 Task: Create a task  Develop a new online platform for job postings and applications , assign it to team member softage.2@softage.net in the project AgileRevolution and update the status of the task to  On Track  , set the priority of the task to Low
Action: Mouse moved to (87, 299)
Screenshot: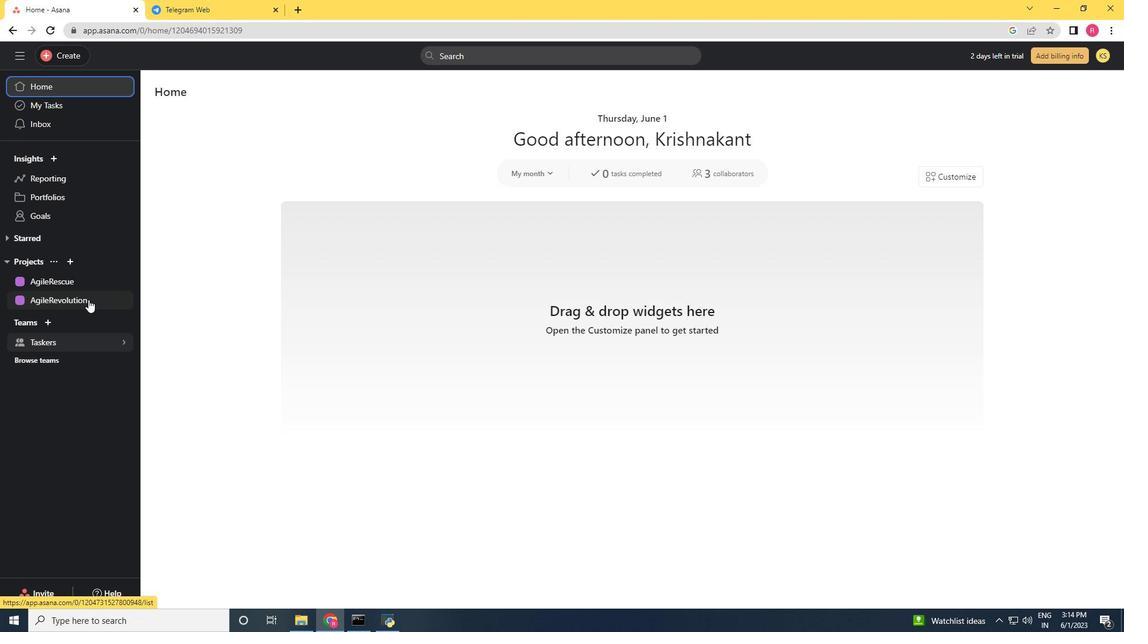 
Action: Mouse pressed left at (87, 299)
Screenshot: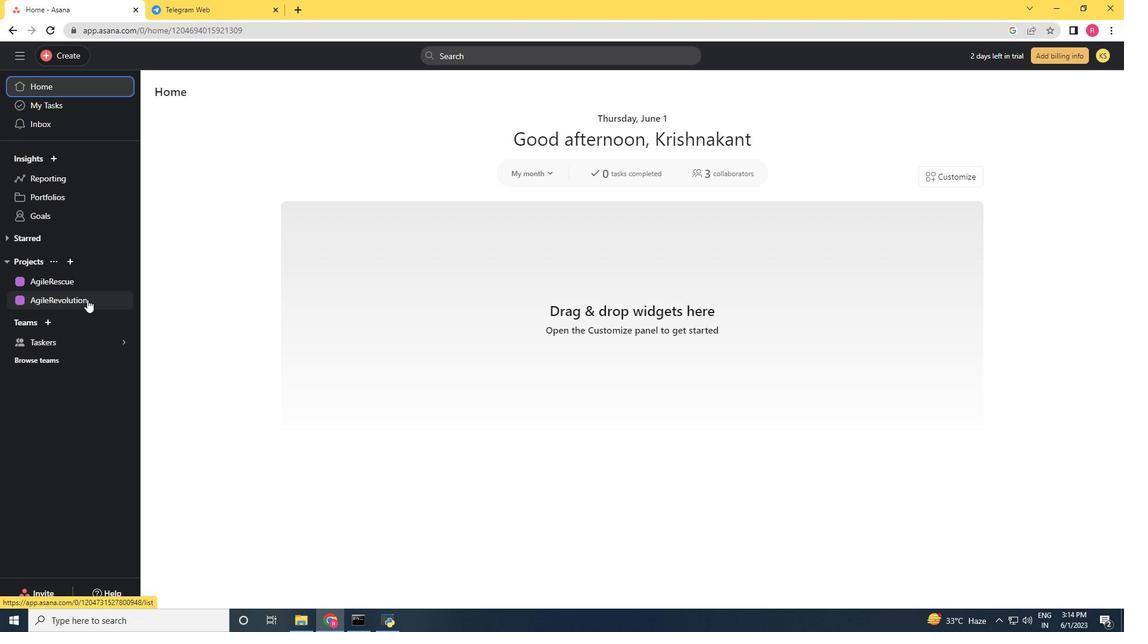 
Action: Mouse moved to (60, 51)
Screenshot: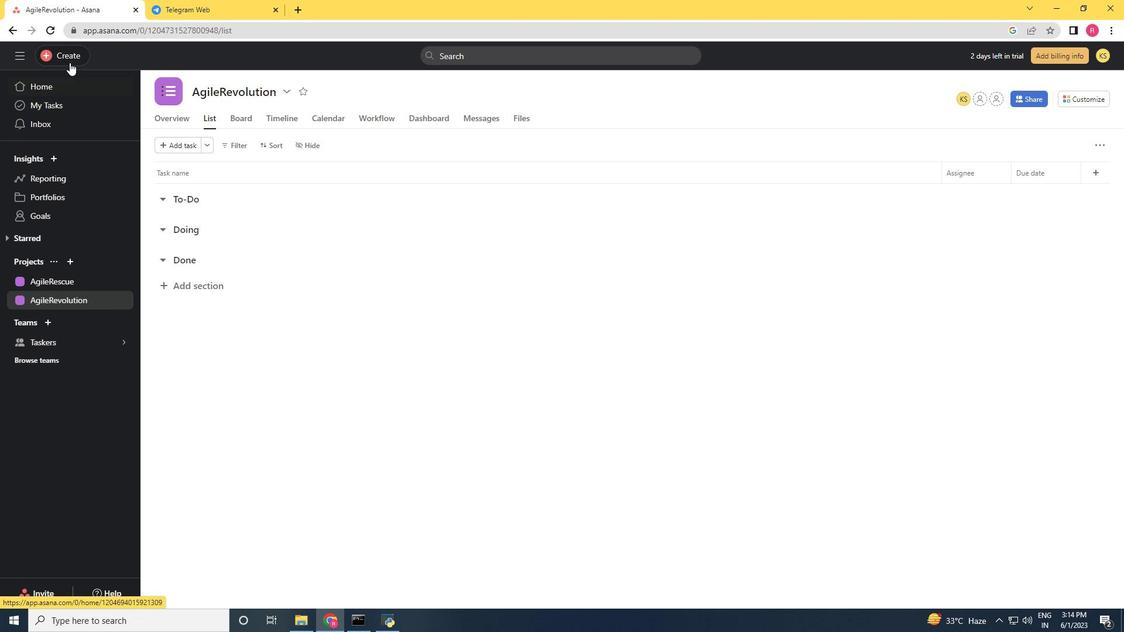 
Action: Mouse pressed left at (60, 51)
Screenshot: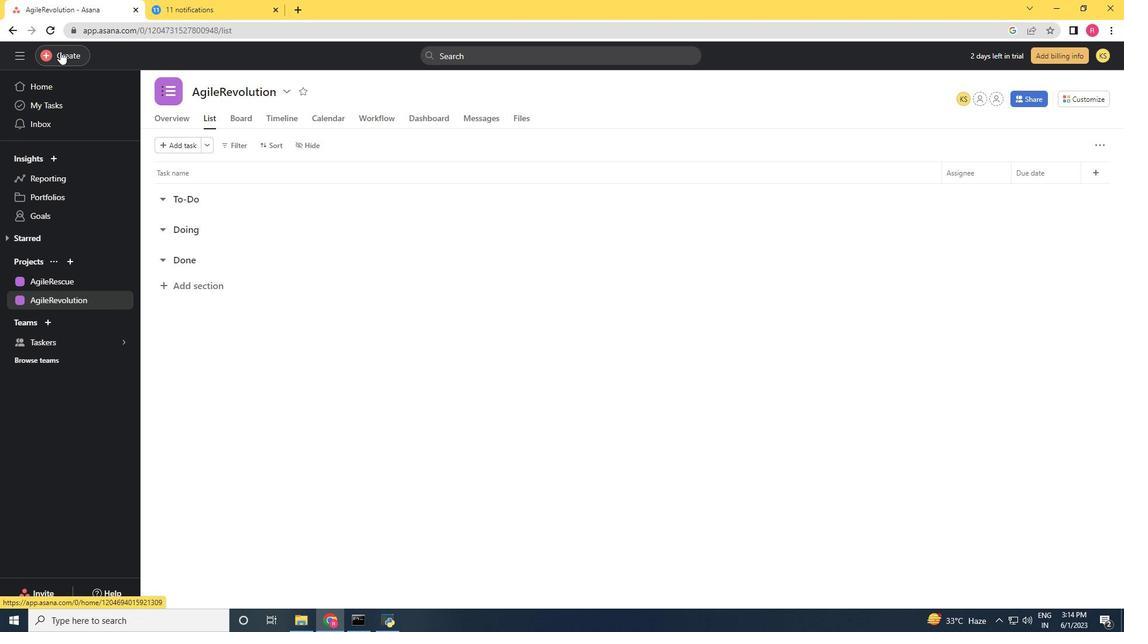 
Action: Mouse moved to (148, 65)
Screenshot: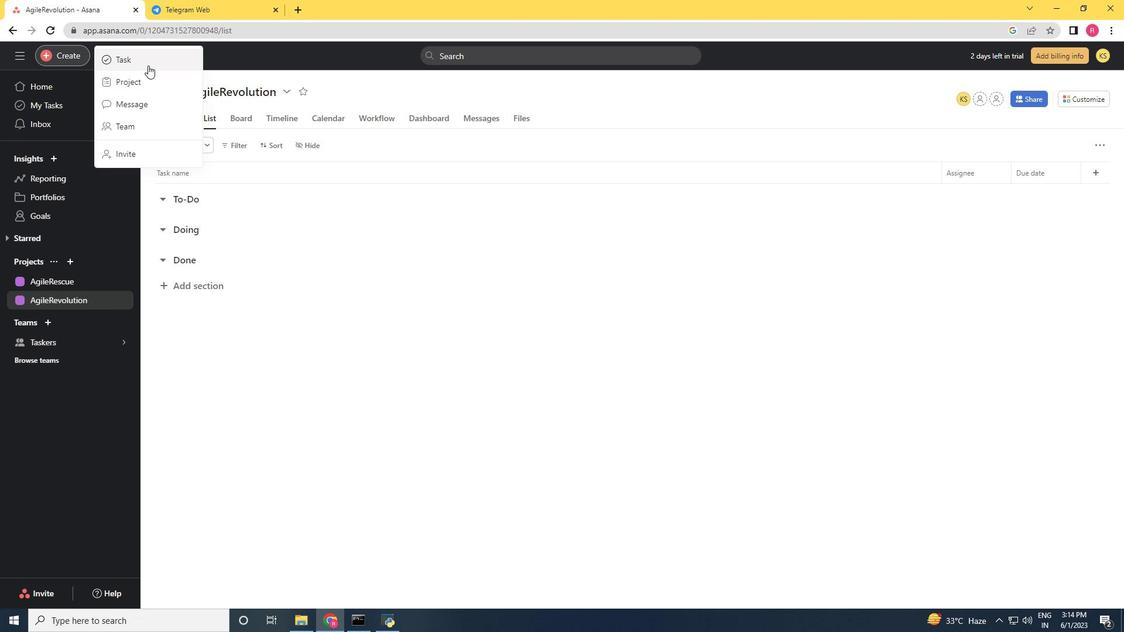 
Action: Mouse pressed left at (148, 65)
Screenshot: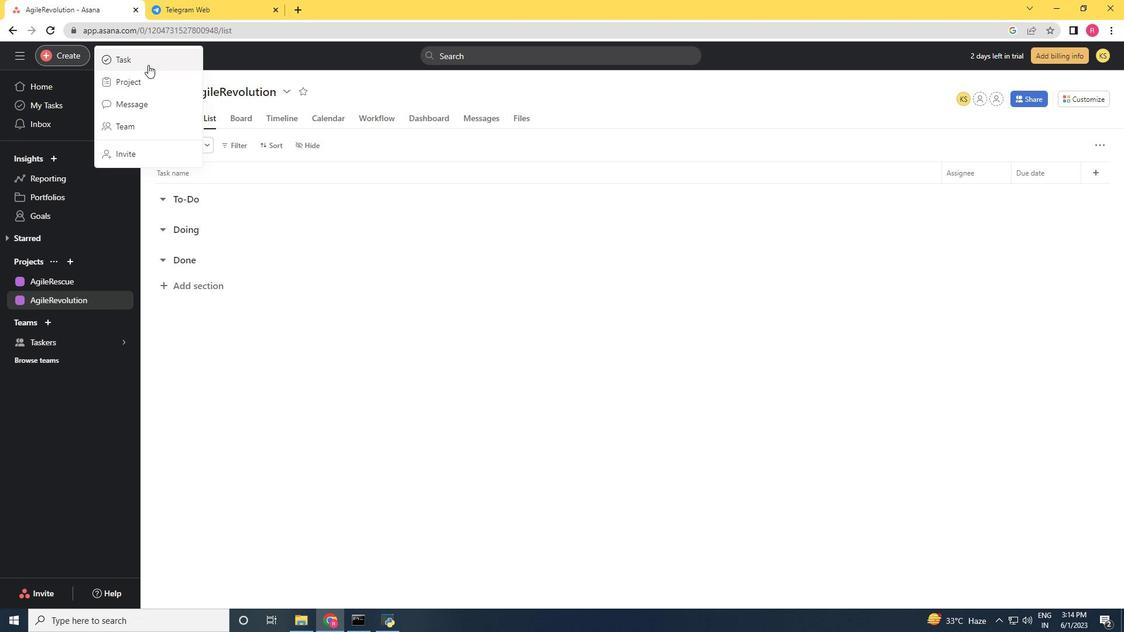 
Action: Mouse moved to (148, 64)
Screenshot: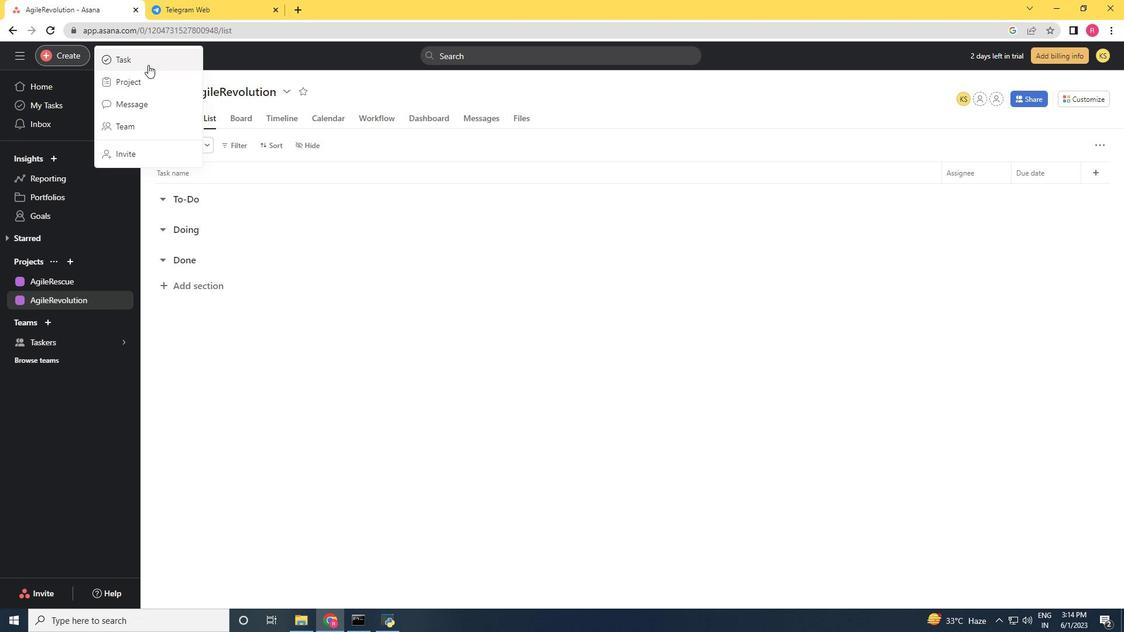 
Action: Key pressed <Key.shift>Develop<Key.space>a<Key.space>new<Key.space>online<Key.space>platform<Key.space>for<Key.space>job<Key.space>posting<Key.space>and<Key.space>application<Key.space><Key.backspace>s
Screenshot: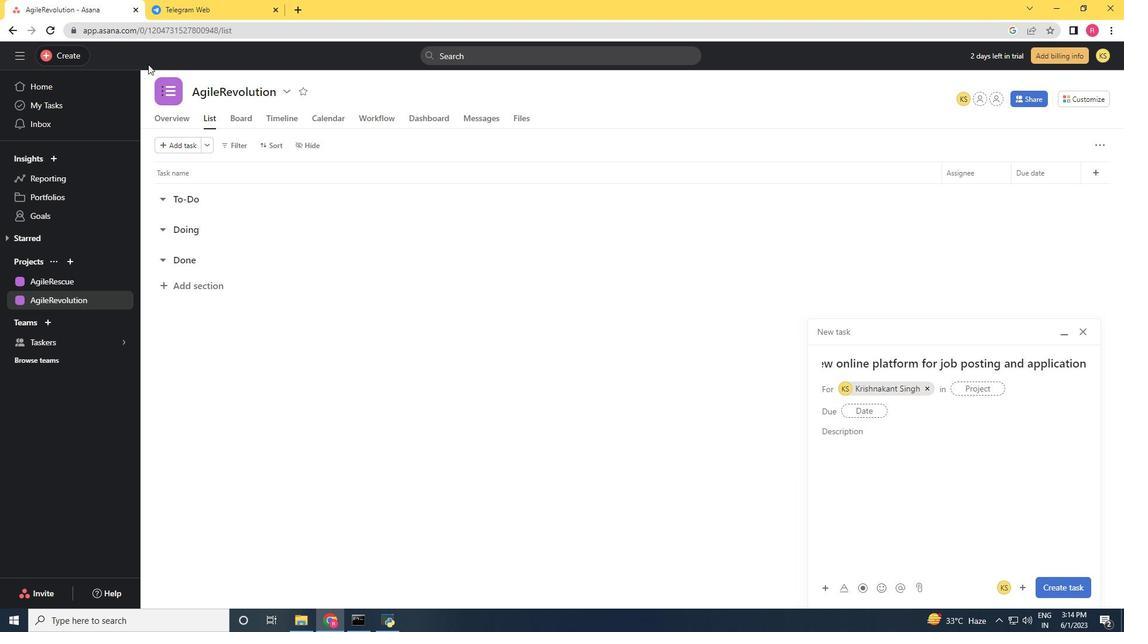 
Action: Mouse moved to (925, 385)
Screenshot: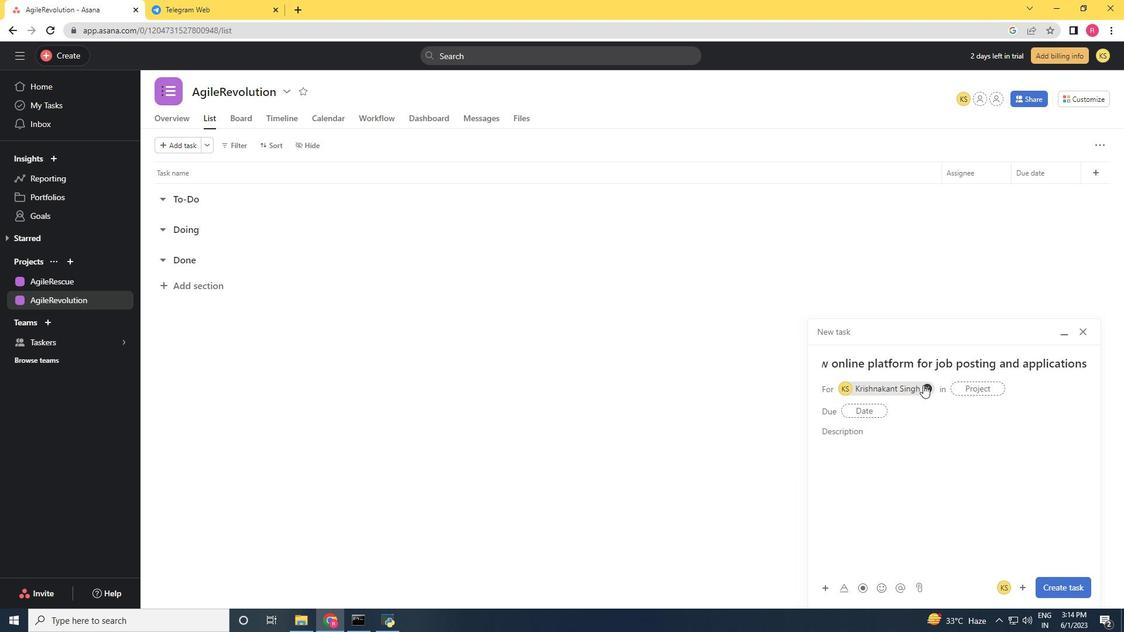 
Action: Mouse pressed left at (925, 385)
Screenshot: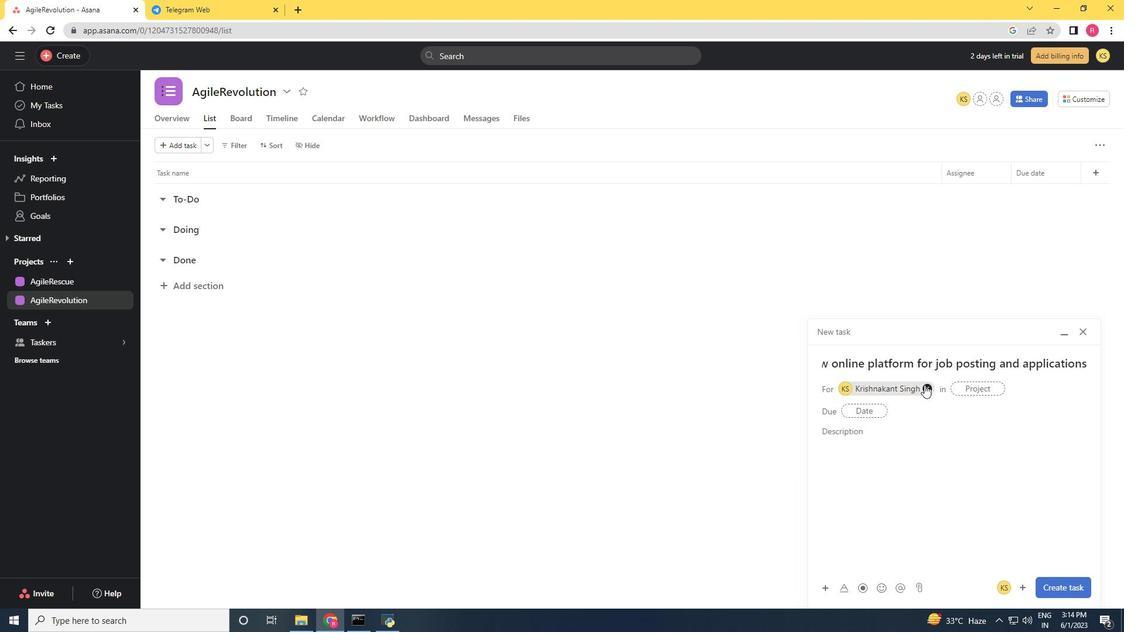 
Action: Mouse moved to (869, 386)
Screenshot: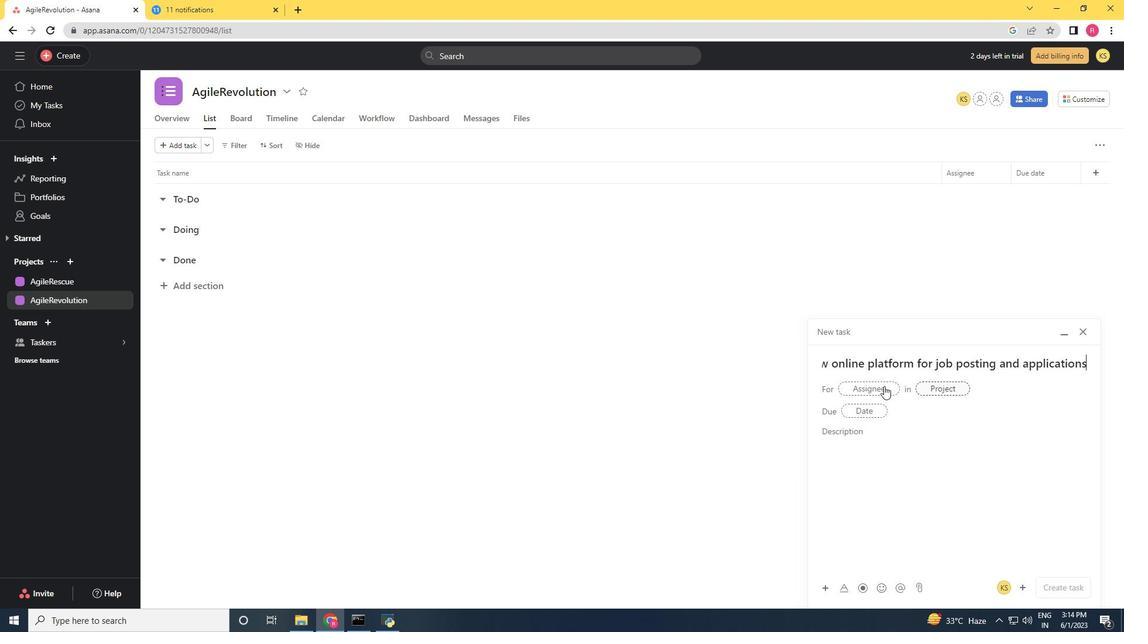 
Action: Mouse pressed left at (869, 386)
Screenshot: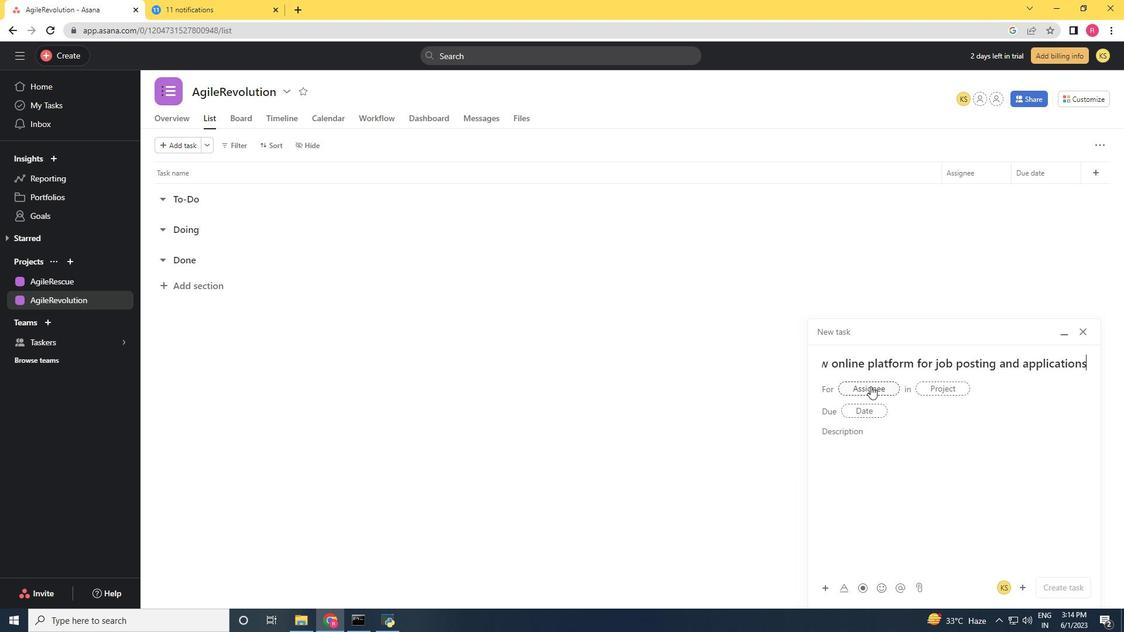 
Action: Key pressed softage.2<Key.shift>@softage.net
Screenshot: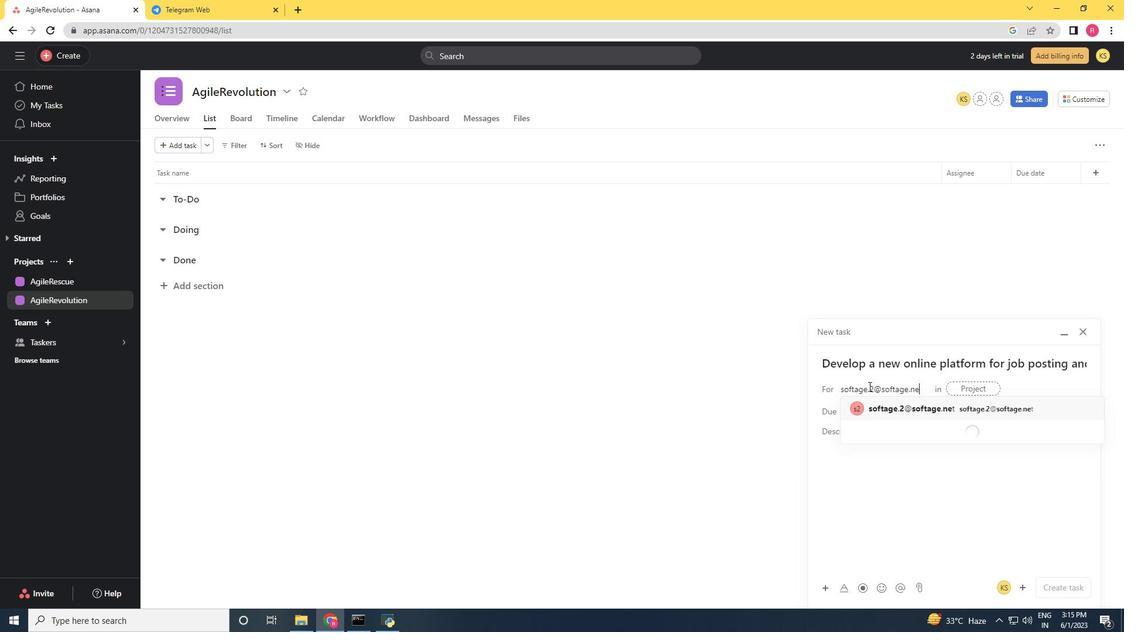 
Action: Mouse moved to (909, 416)
Screenshot: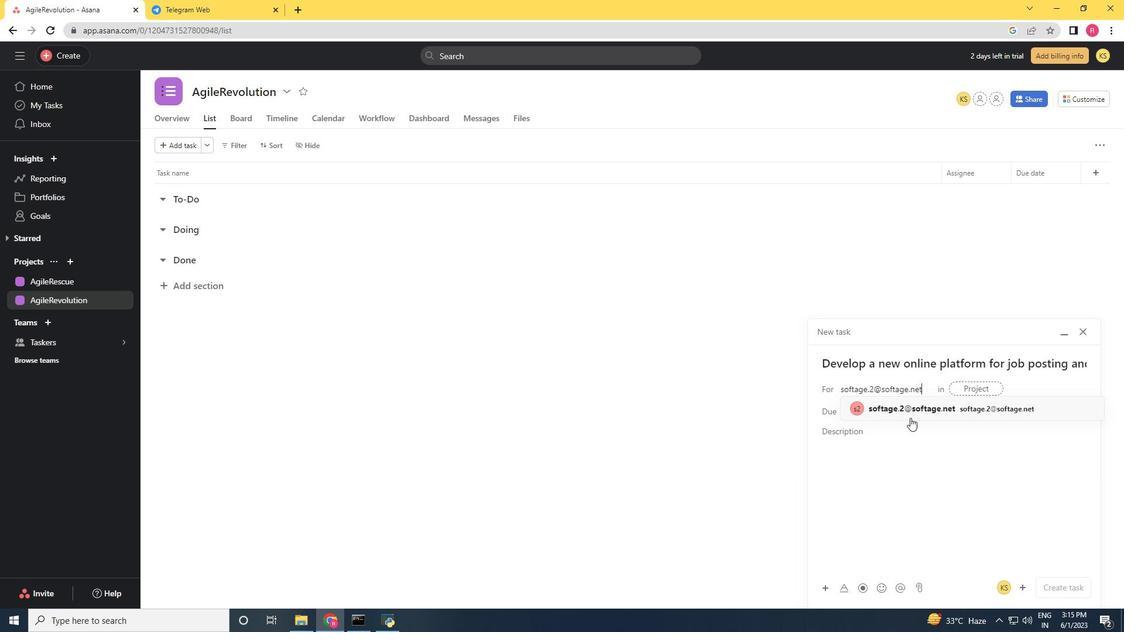 
Action: Mouse pressed left at (909, 416)
Screenshot: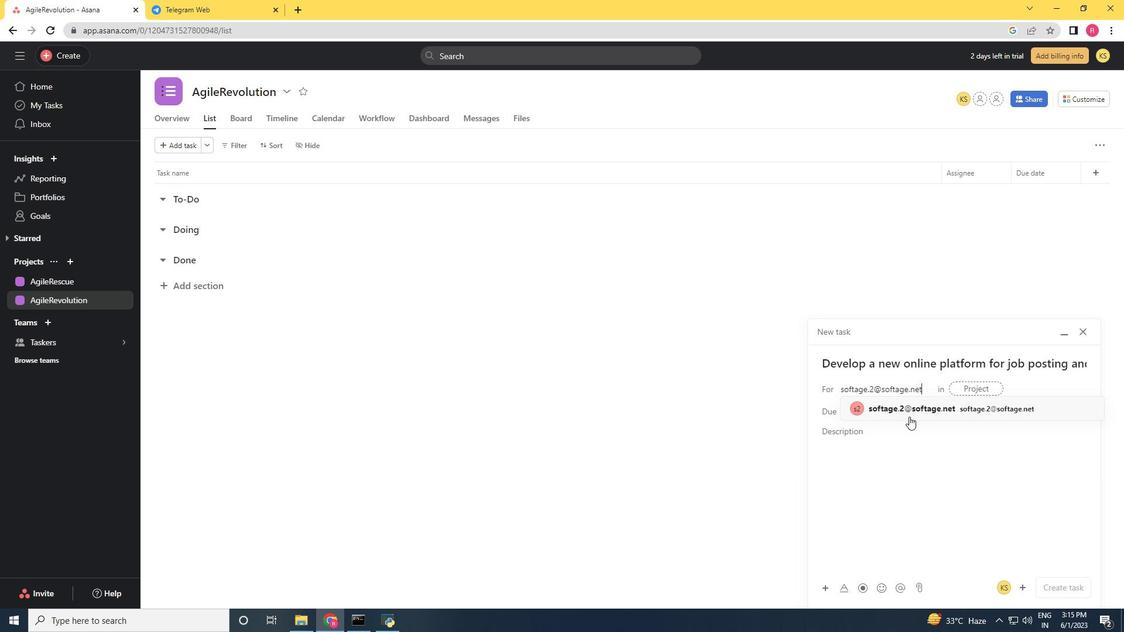 
Action: Mouse moved to (809, 436)
Screenshot: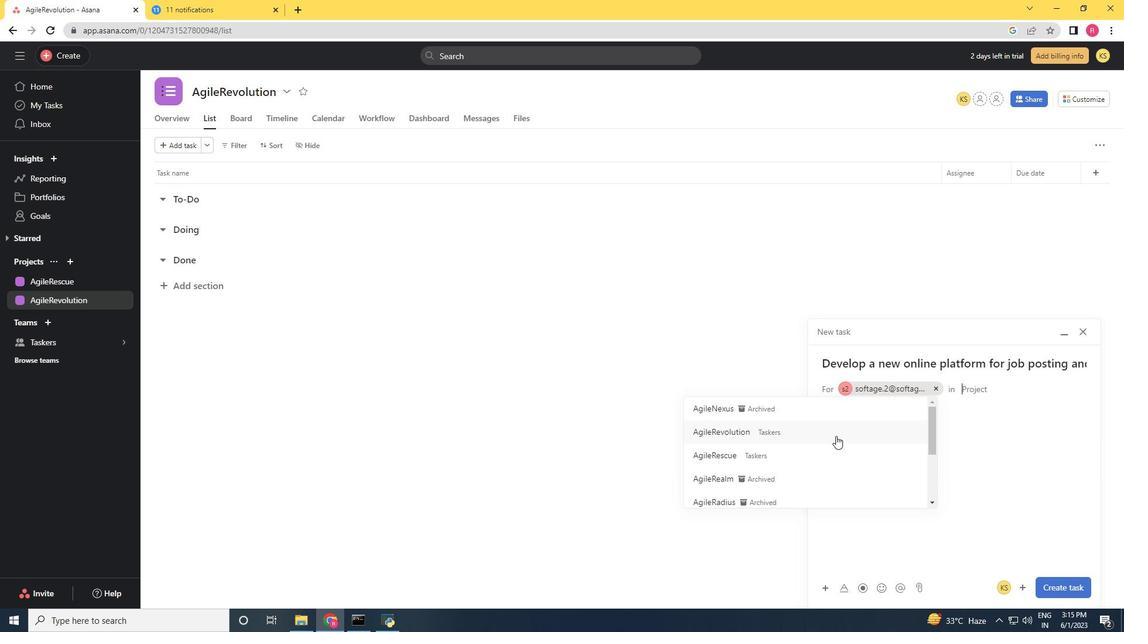 
Action: Mouse pressed left at (809, 436)
Screenshot: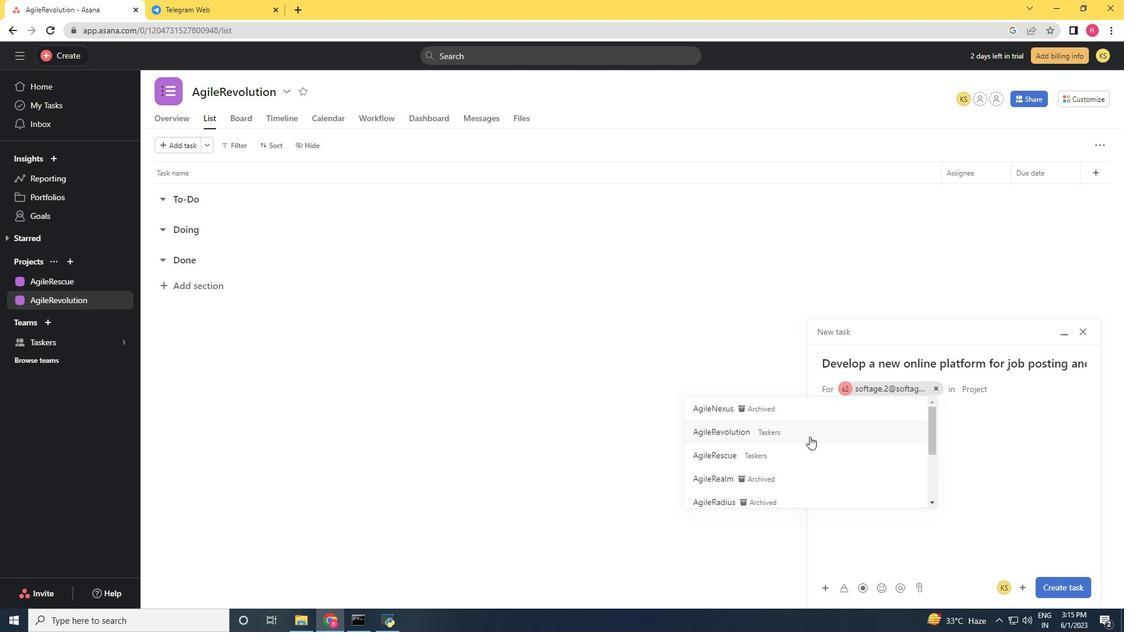 
Action: Mouse moved to (1061, 587)
Screenshot: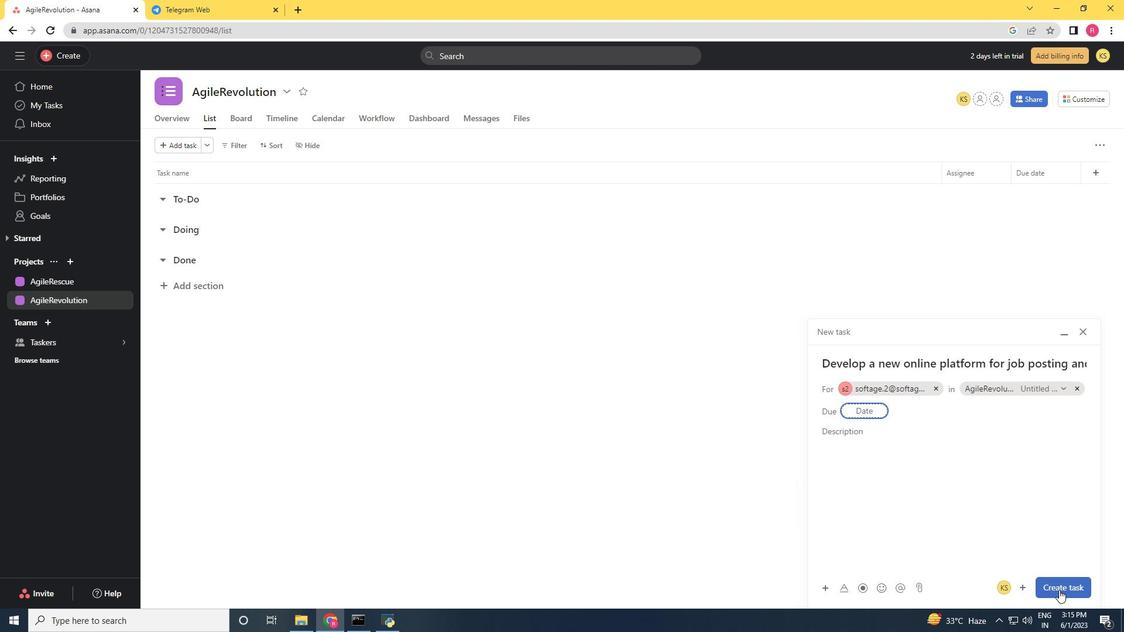 
Action: Mouse pressed left at (1061, 587)
Screenshot: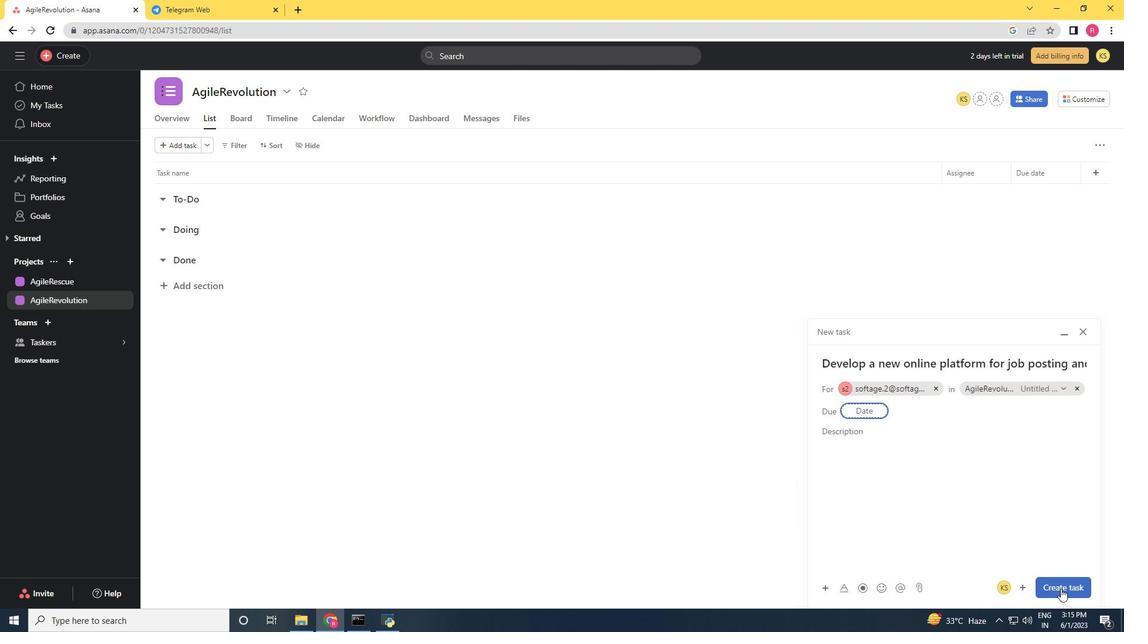 
Action: Mouse moved to (1099, 176)
Screenshot: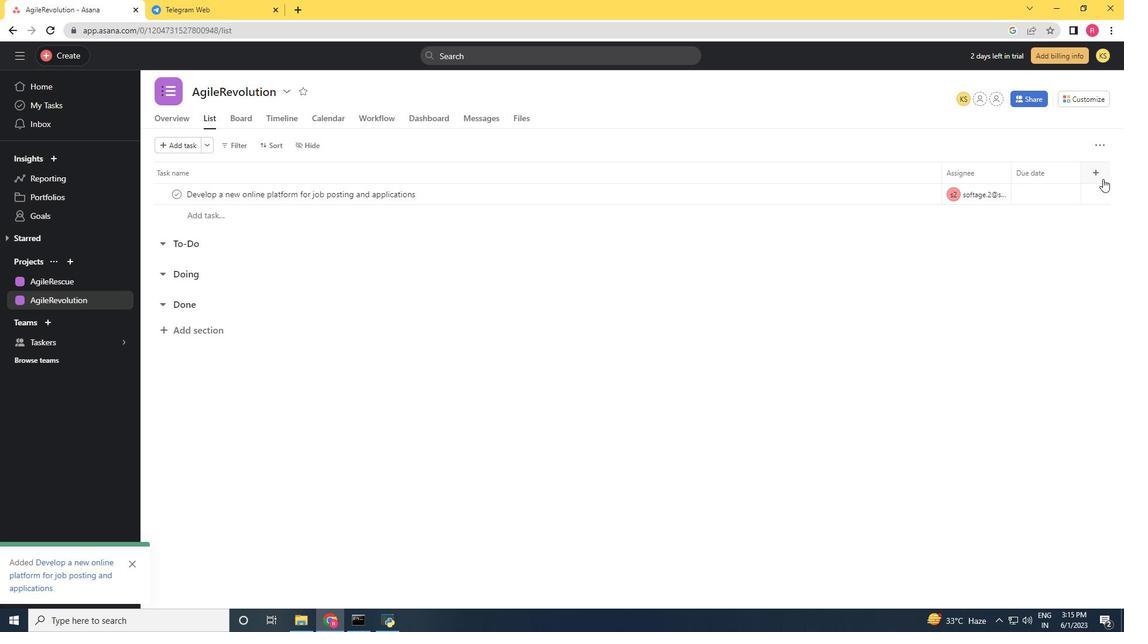 
Action: Mouse pressed left at (1099, 176)
Screenshot: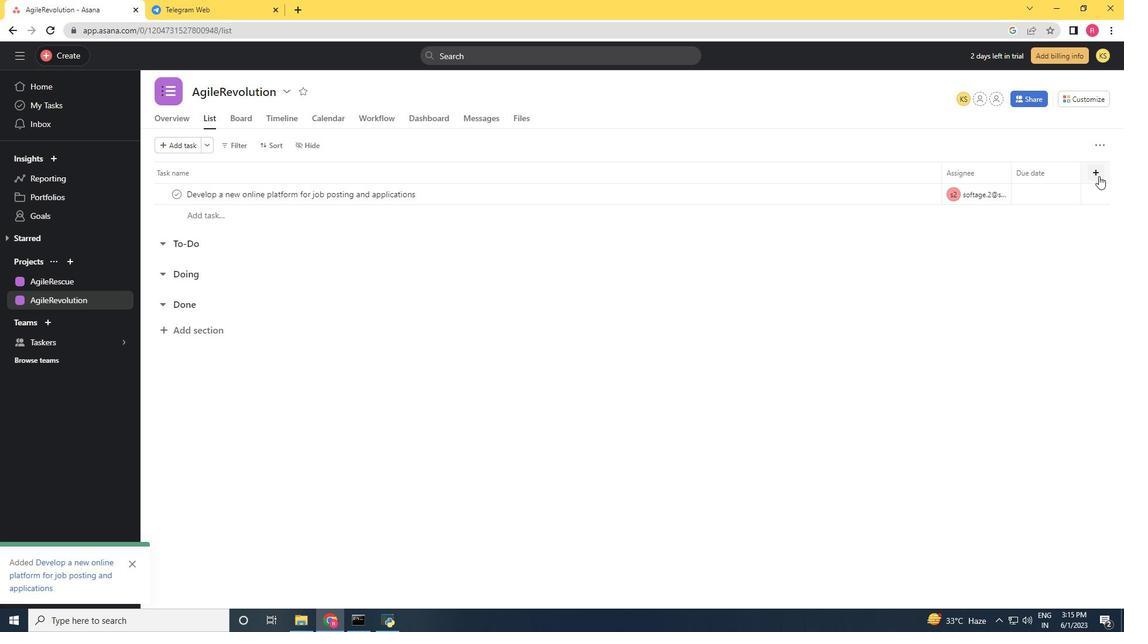 
Action: Mouse moved to (1049, 296)
Screenshot: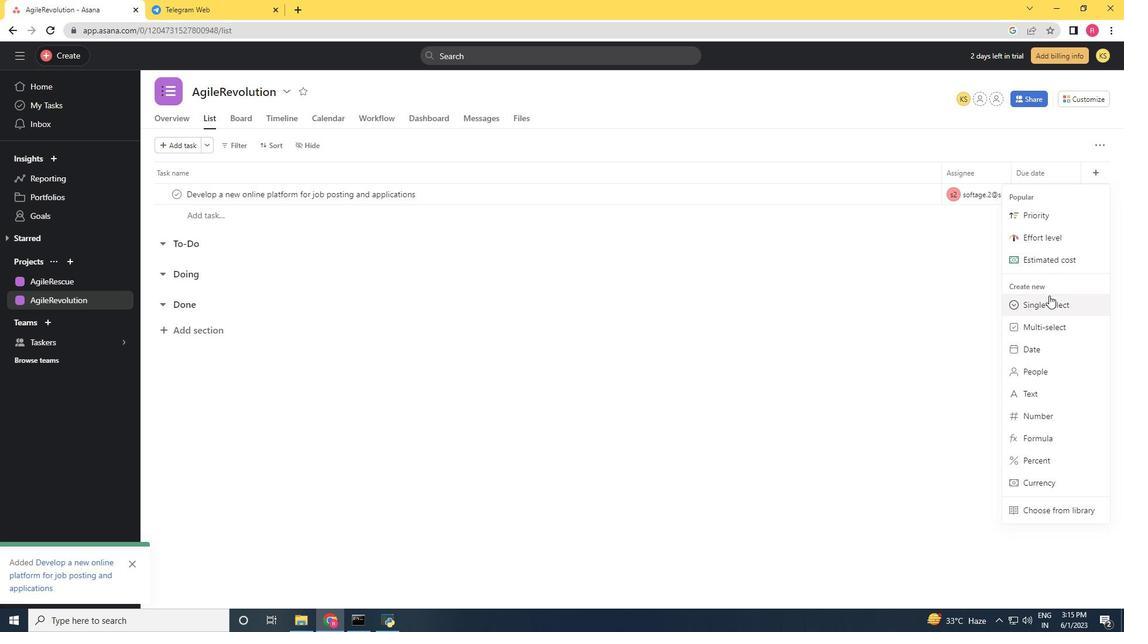 
Action: Mouse pressed left at (1049, 296)
Screenshot: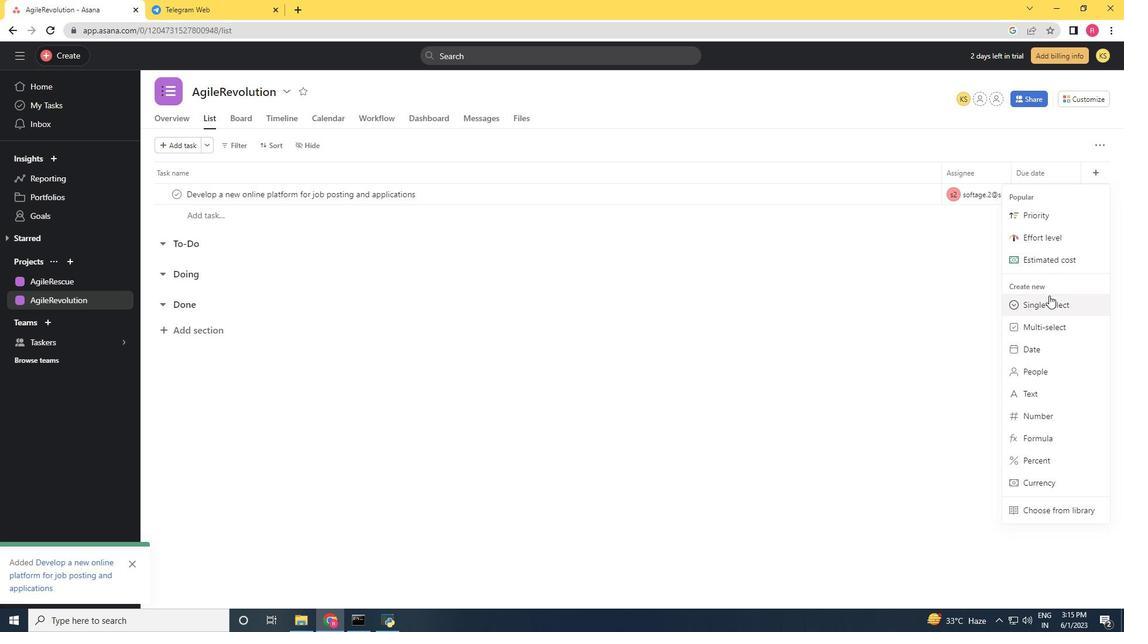 
Action: Key pressed <Key.shift>Status
Screenshot: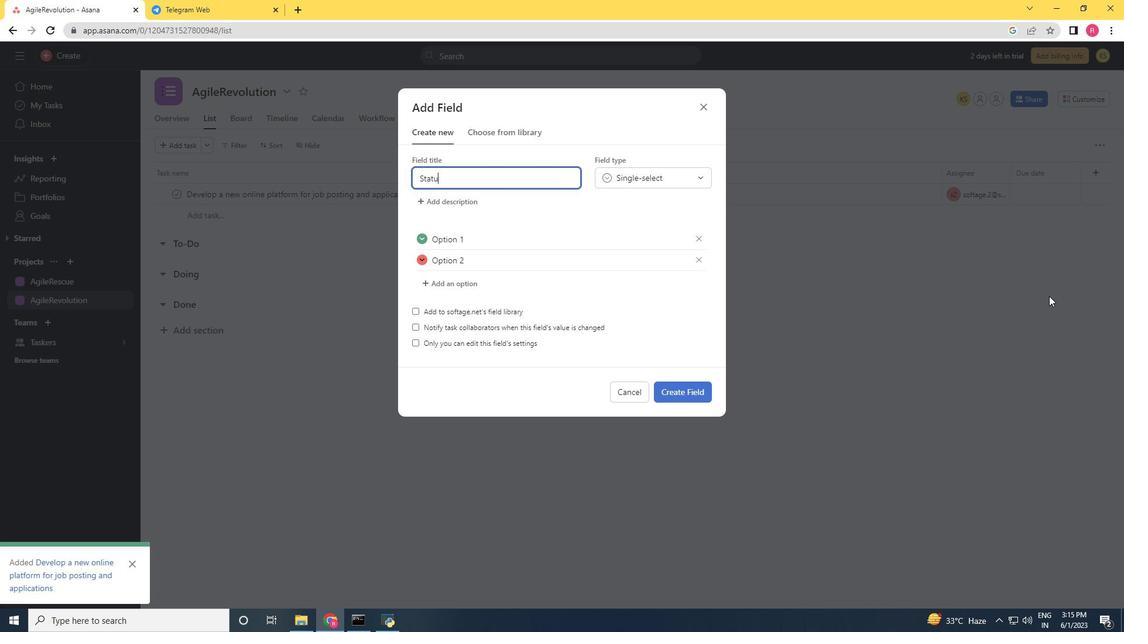 
Action: Mouse moved to (497, 232)
Screenshot: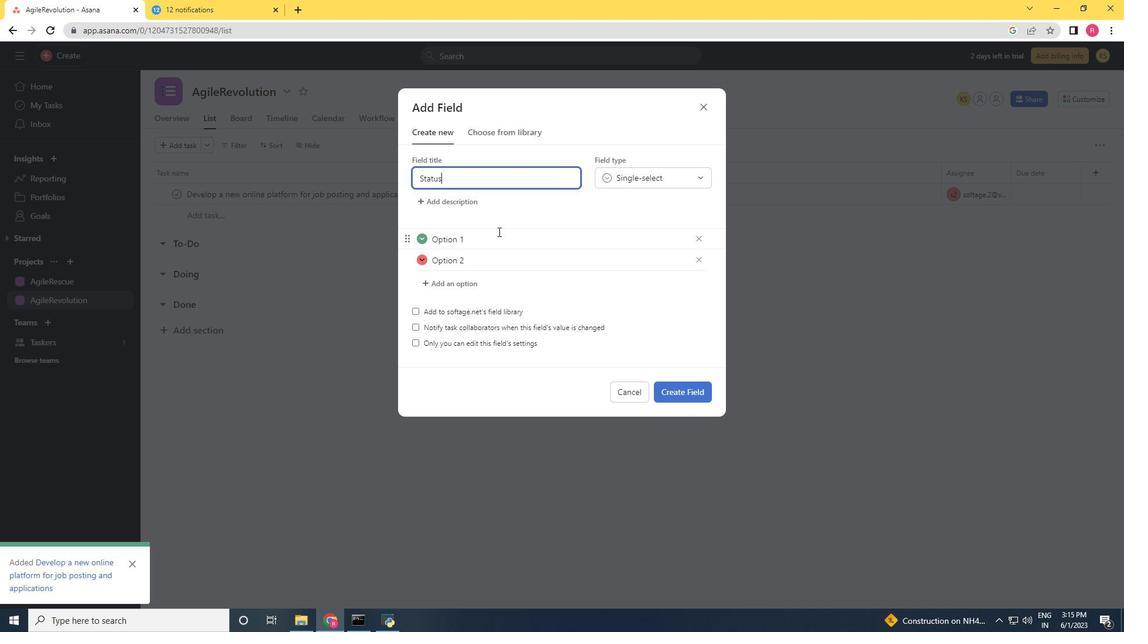 
Action: Mouse pressed left at (497, 232)
Screenshot: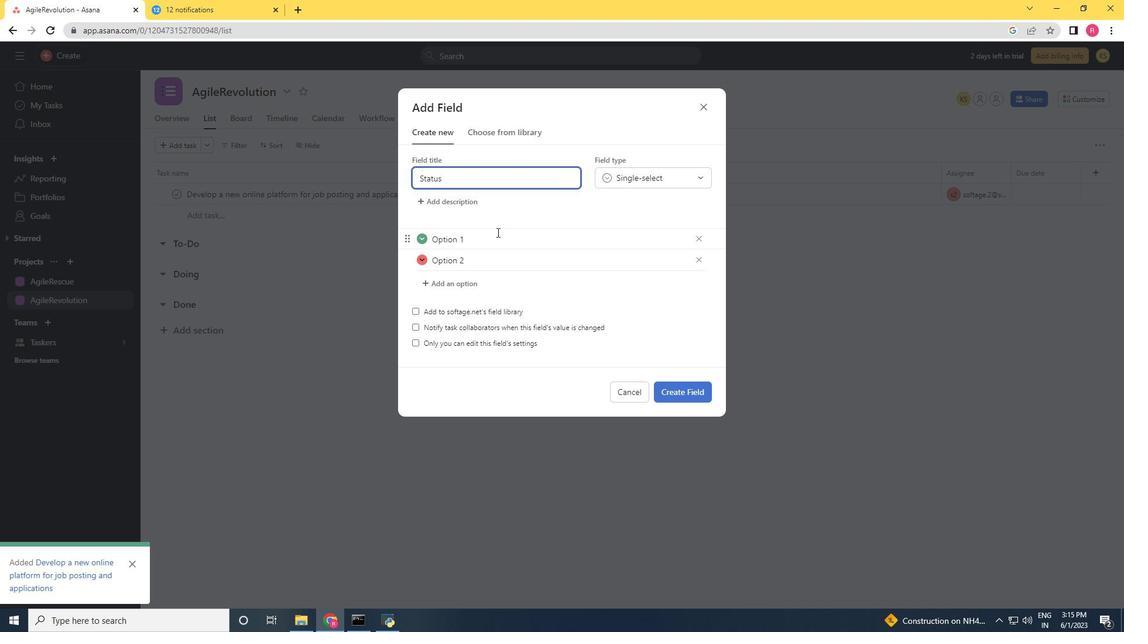 
Action: Key pressed <Key.backspace><Key.backspace><Key.backspace><Key.backspace><Key.backspace><Key.backspace><Key.backspace><Key.backspace><Key.shift>On<Key.space><Key.shift>Track
Screenshot: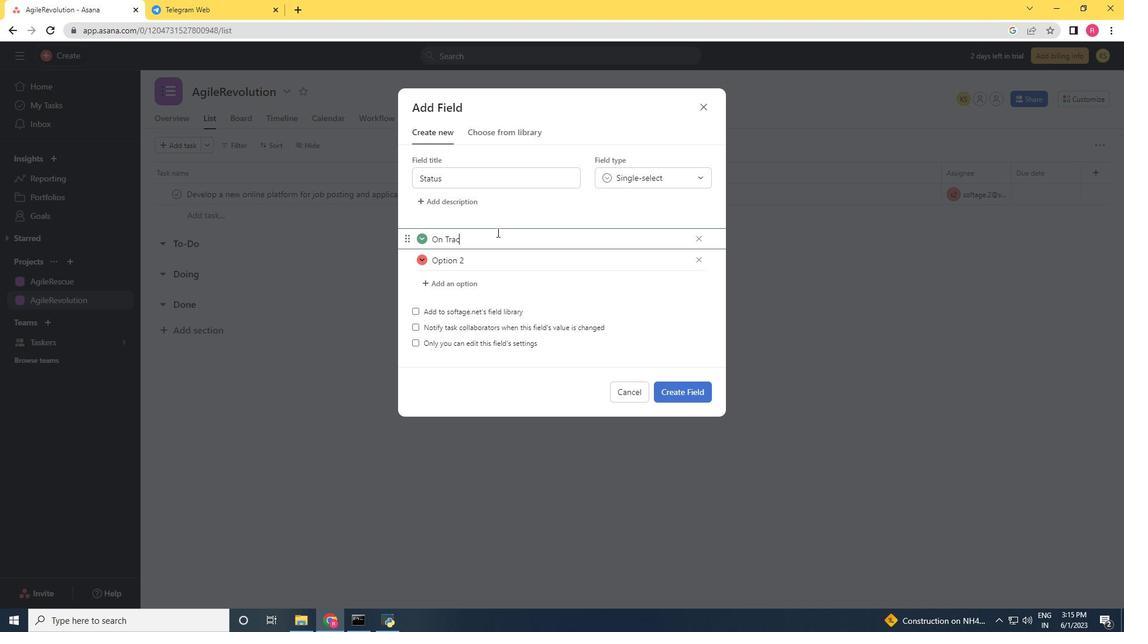 
Action: Mouse moved to (681, 388)
Screenshot: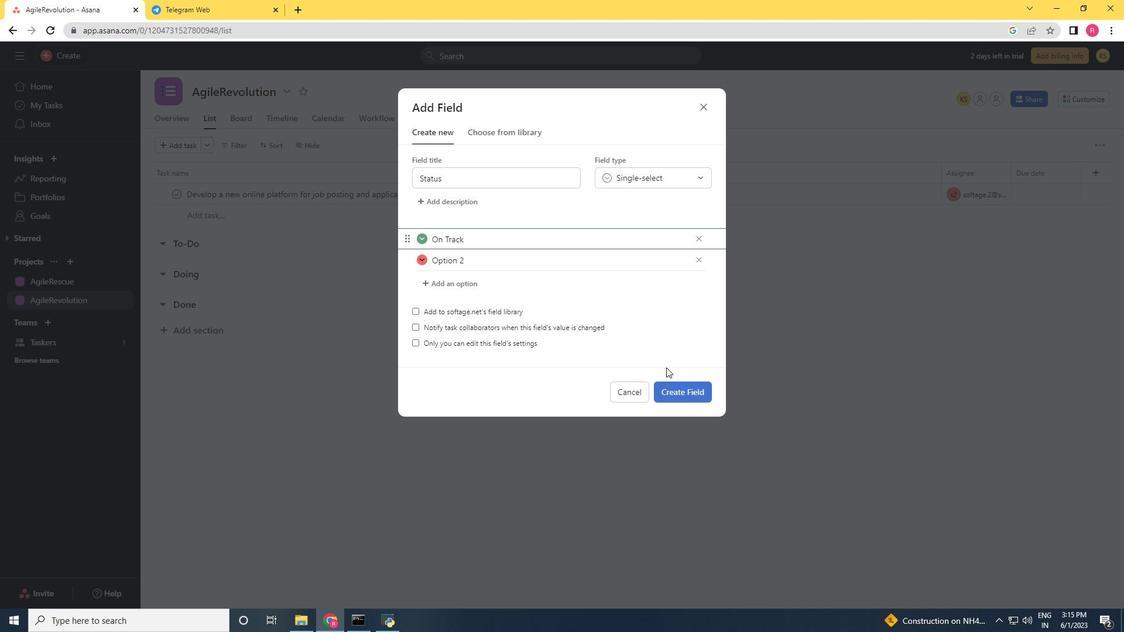 
Action: Mouse pressed left at (681, 388)
Screenshot: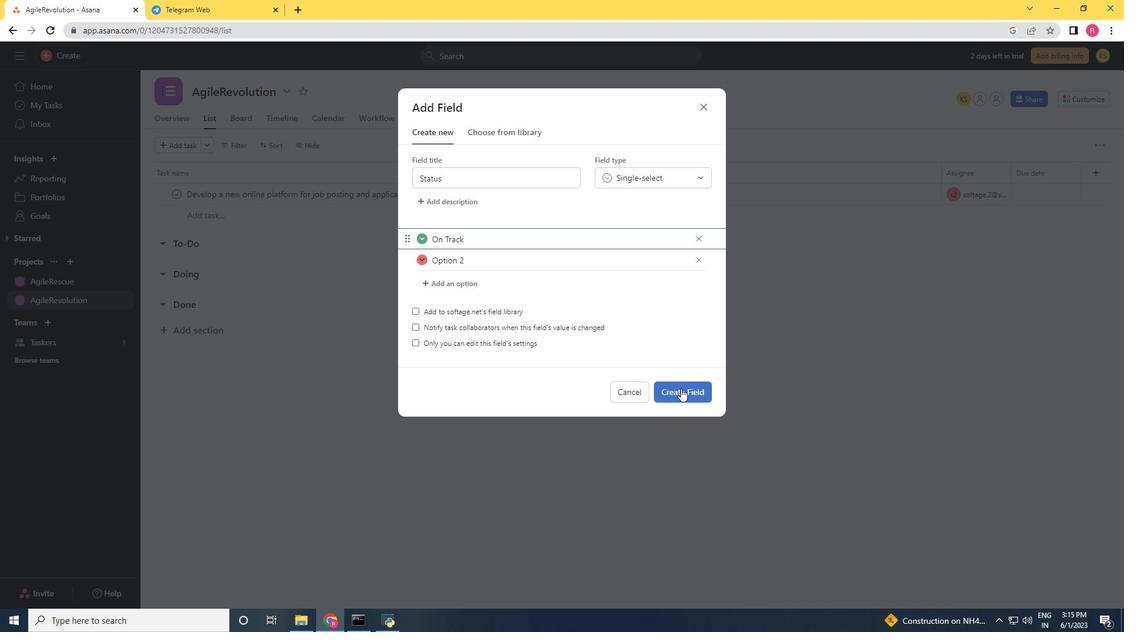 
Action: Mouse moved to (1030, 191)
Screenshot: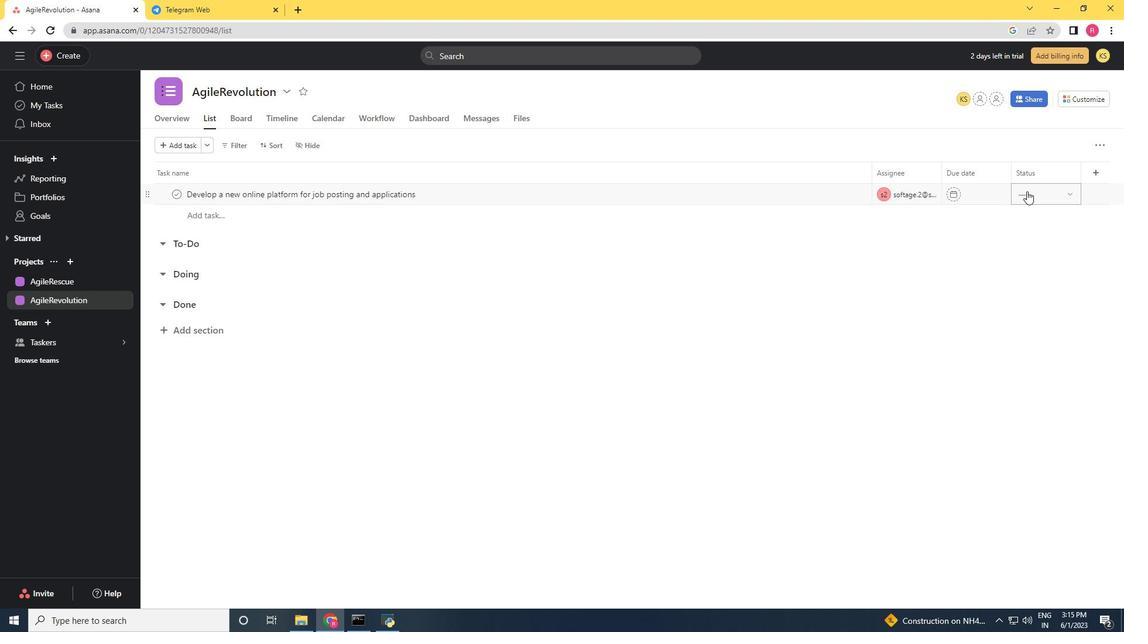 
Action: Mouse pressed left at (1030, 191)
Screenshot: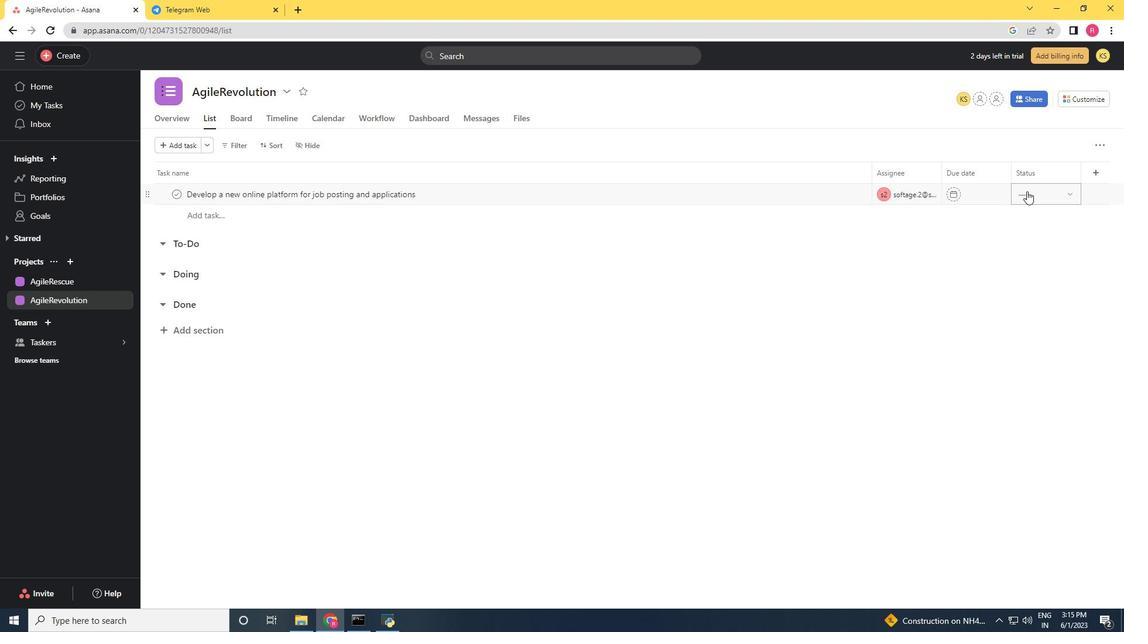 
Action: Mouse moved to (1045, 237)
Screenshot: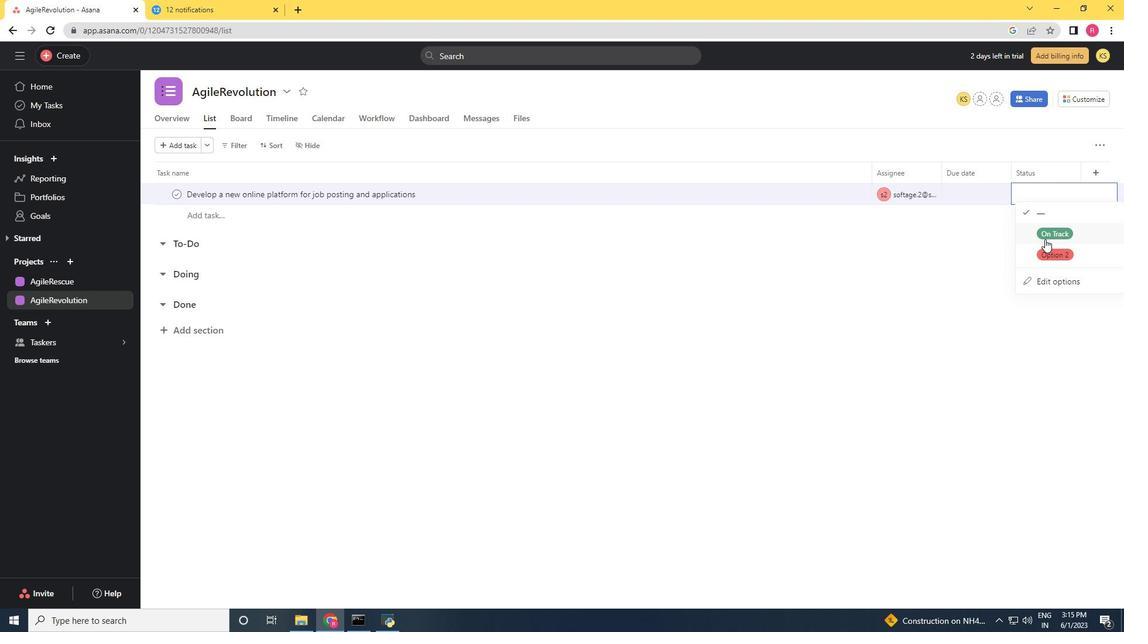 
Action: Mouse pressed left at (1045, 237)
Screenshot: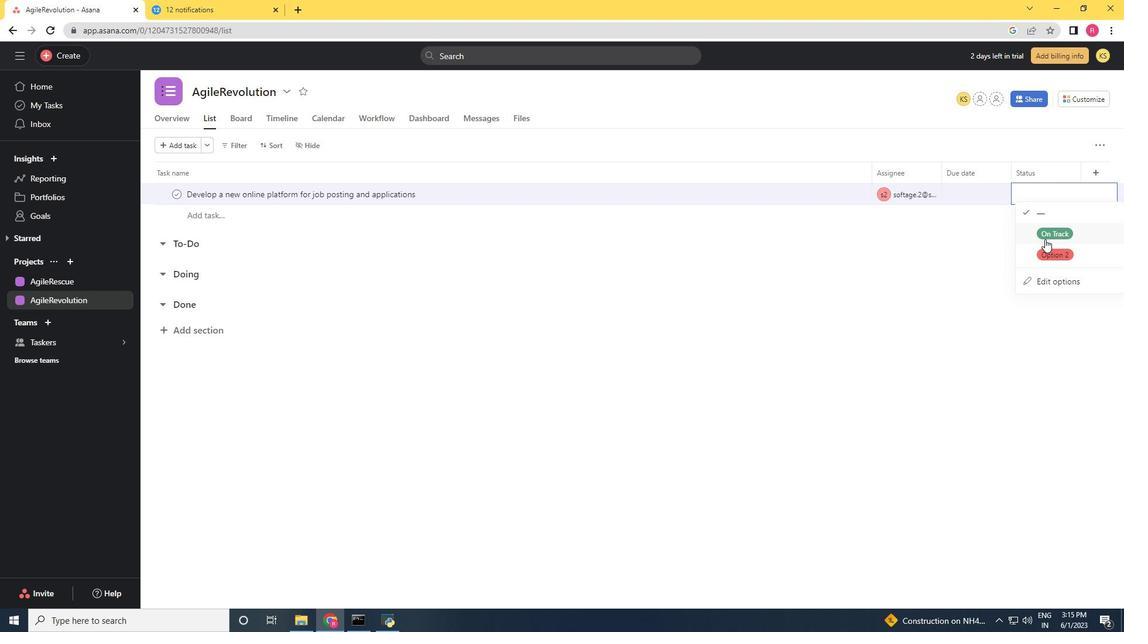 
Action: Mouse moved to (1092, 171)
Screenshot: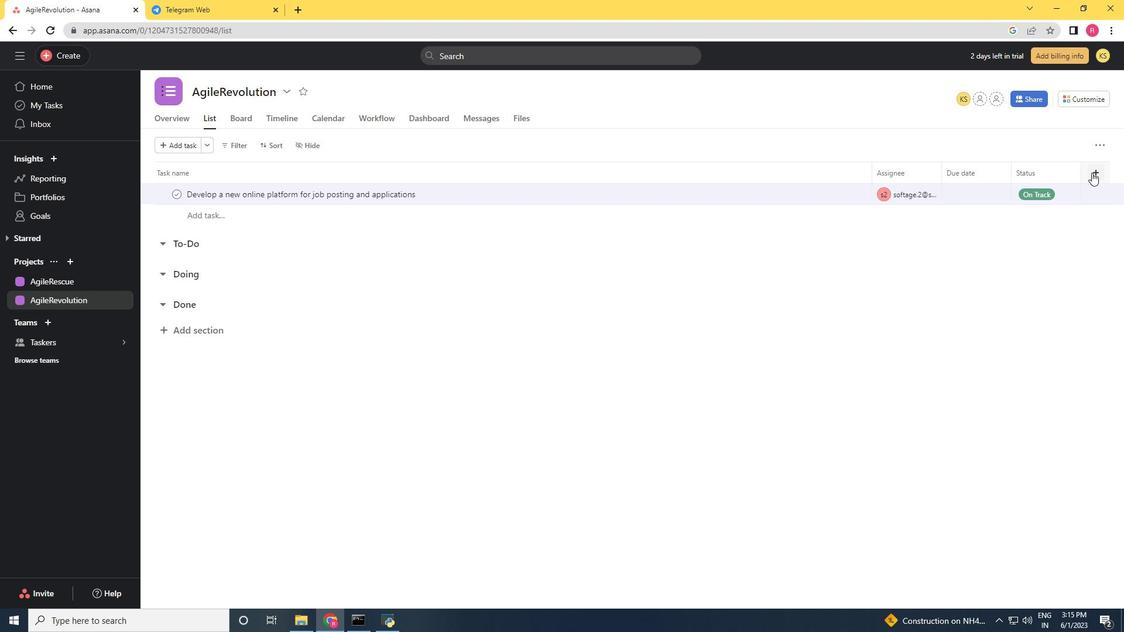 
Action: Mouse pressed left at (1092, 171)
Screenshot: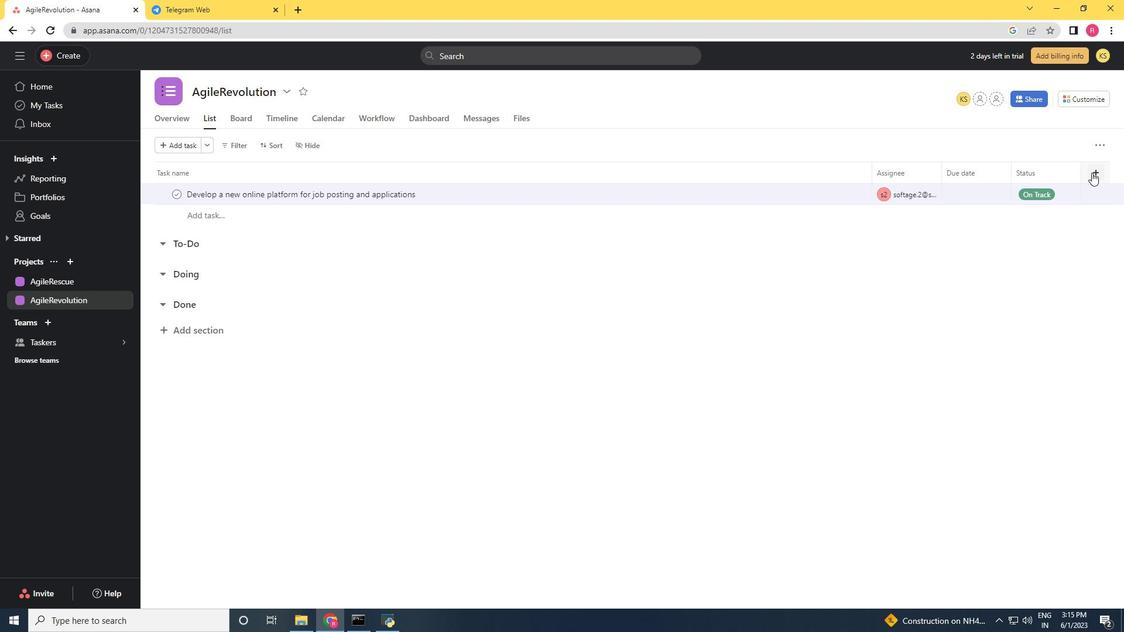 
Action: Mouse moved to (1035, 214)
Screenshot: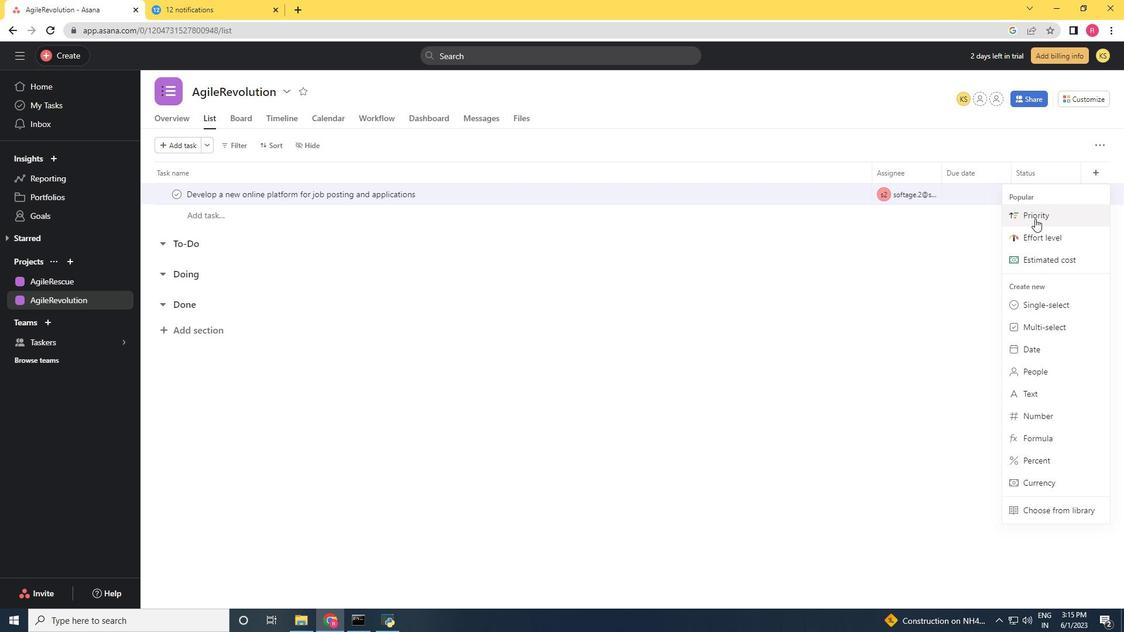 
Action: Mouse pressed left at (1035, 214)
Screenshot: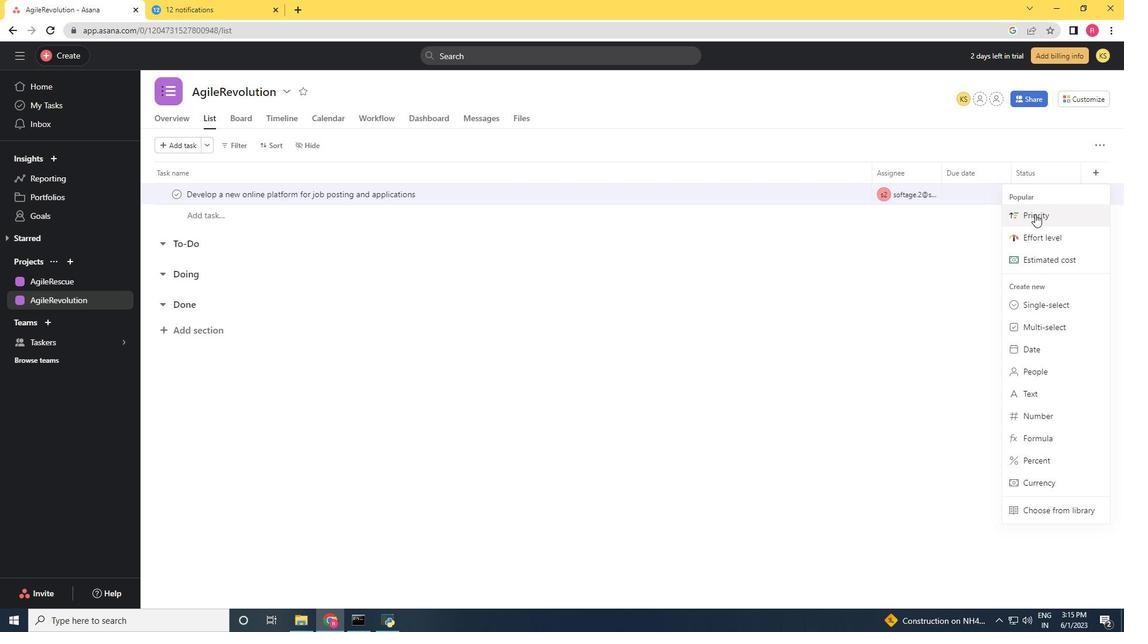 
Action: Mouse moved to (669, 388)
Screenshot: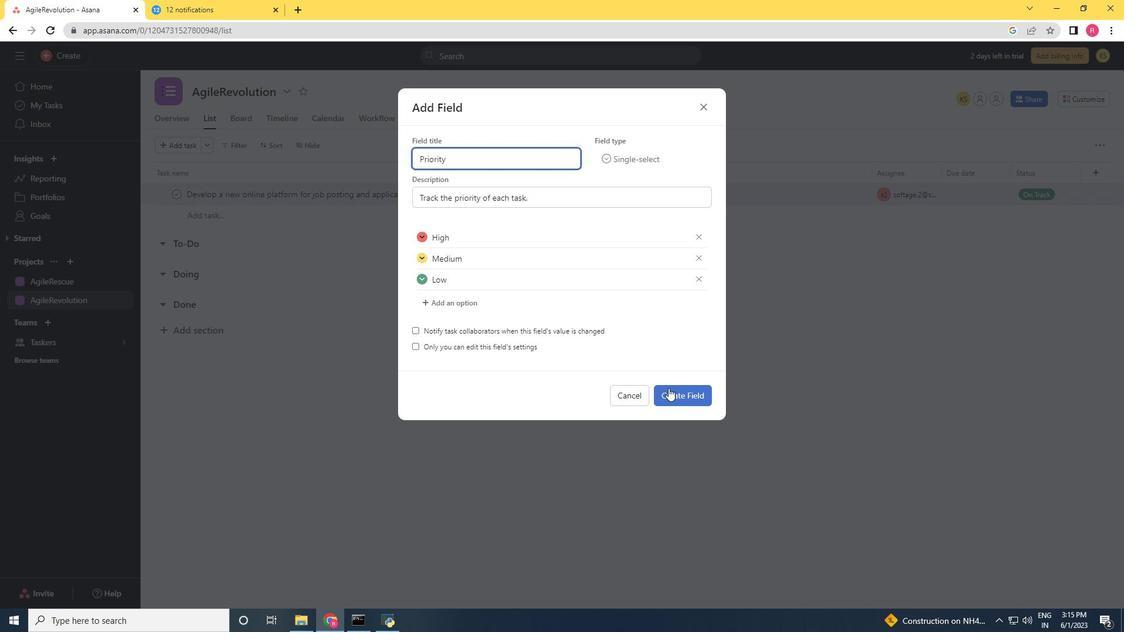 
Action: Mouse pressed left at (669, 388)
Screenshot: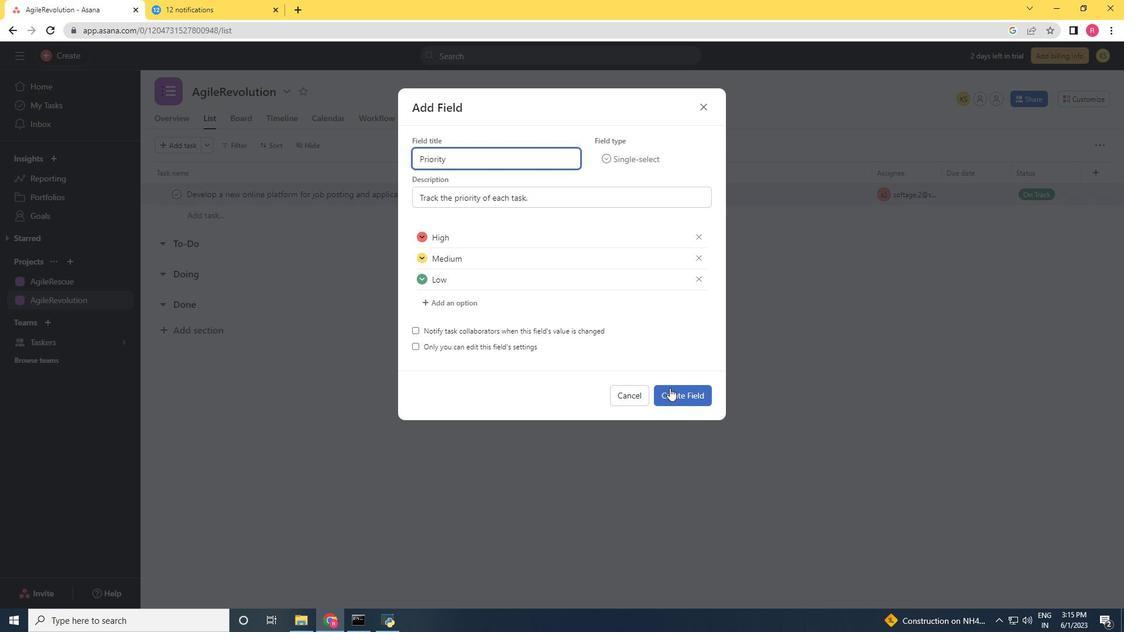 
Action: Mouse moved to (1055, 196)
Screenshot: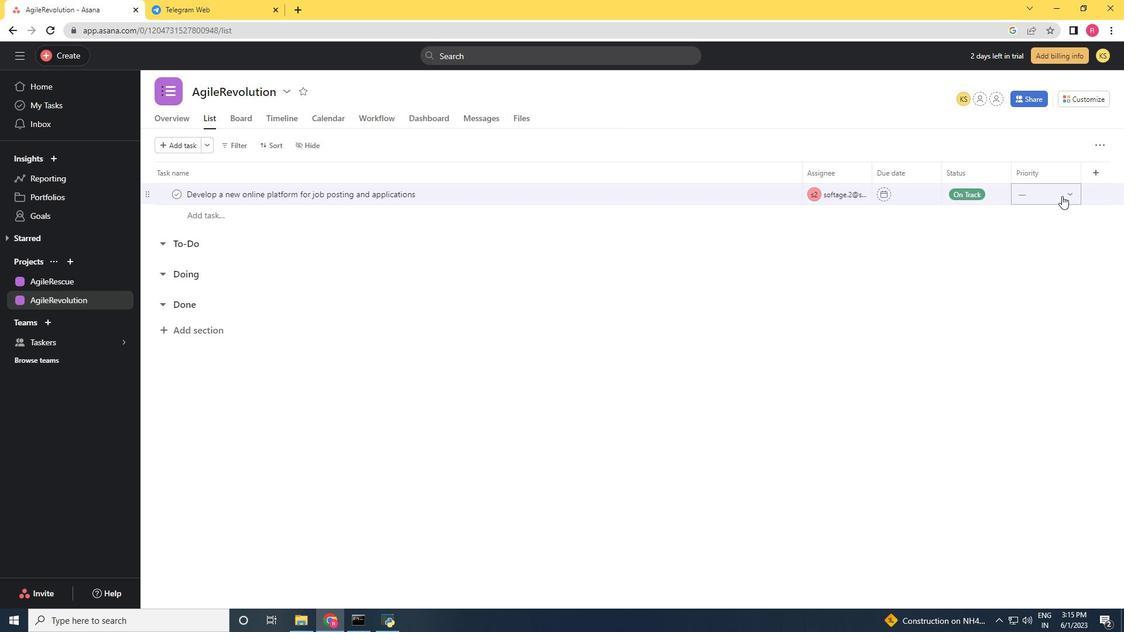 
Action: Mouse pressed left at (1055, 196)
Screenshot: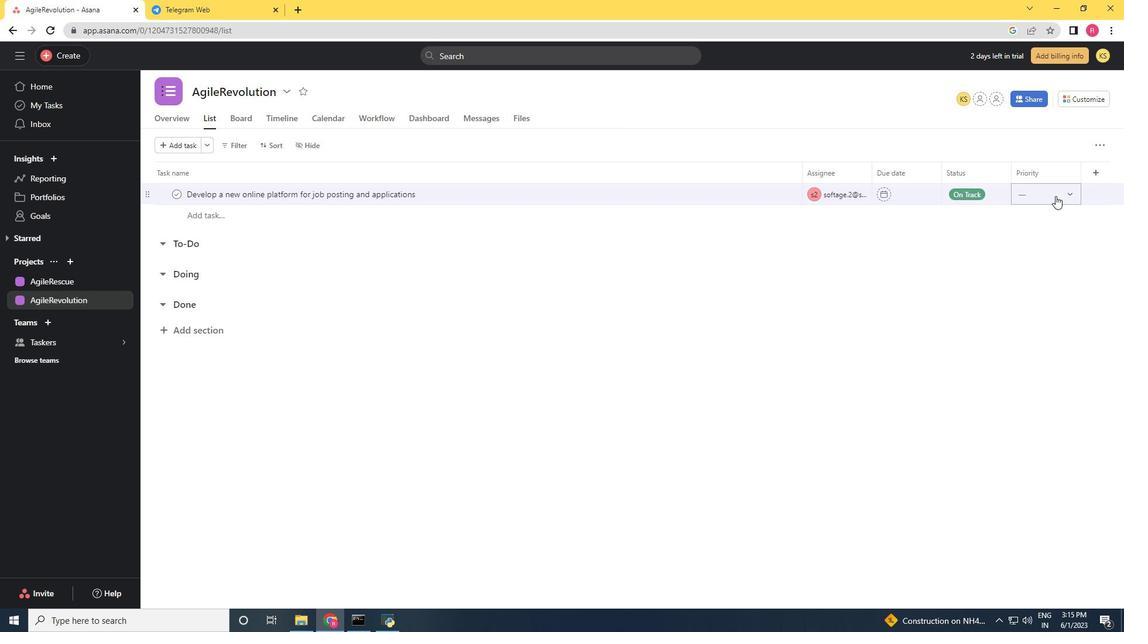 
Action: Mouse moved to (1064, 274)
Screenshot: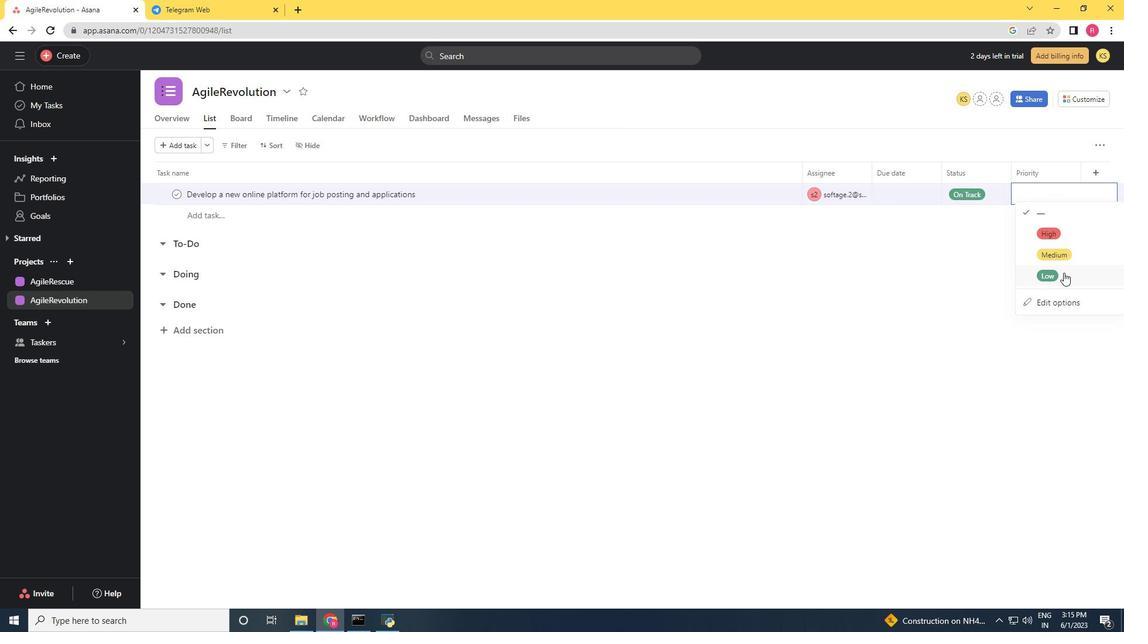 
Action: Mouse pressed left at (1064, 274)
Screenshot: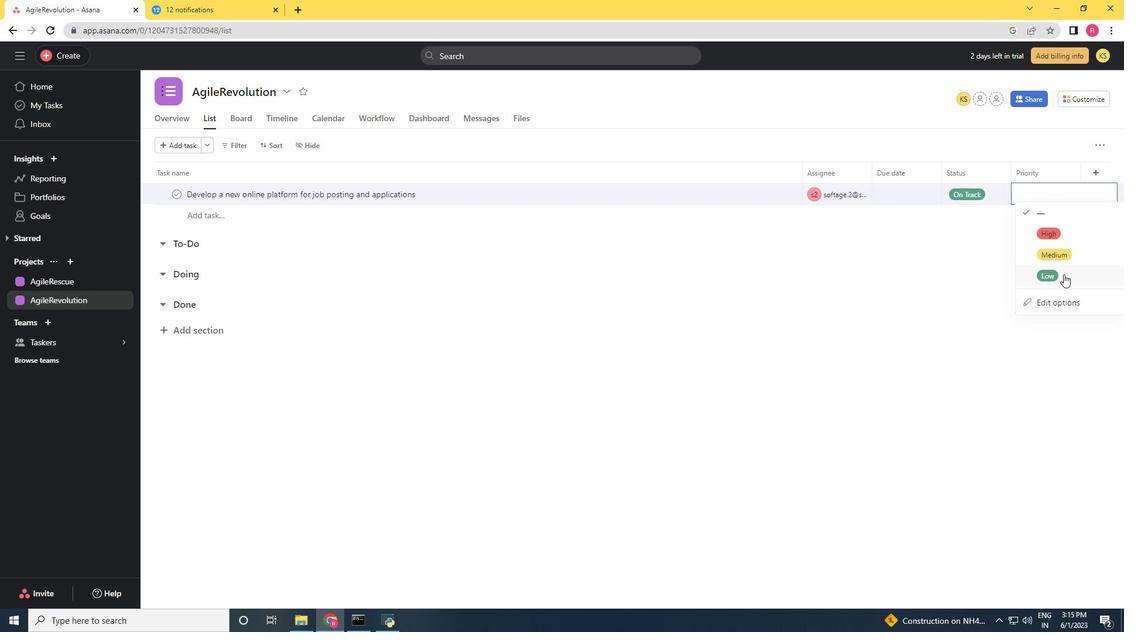 
Action: Mouse moved to (881, 341)
Screenshot: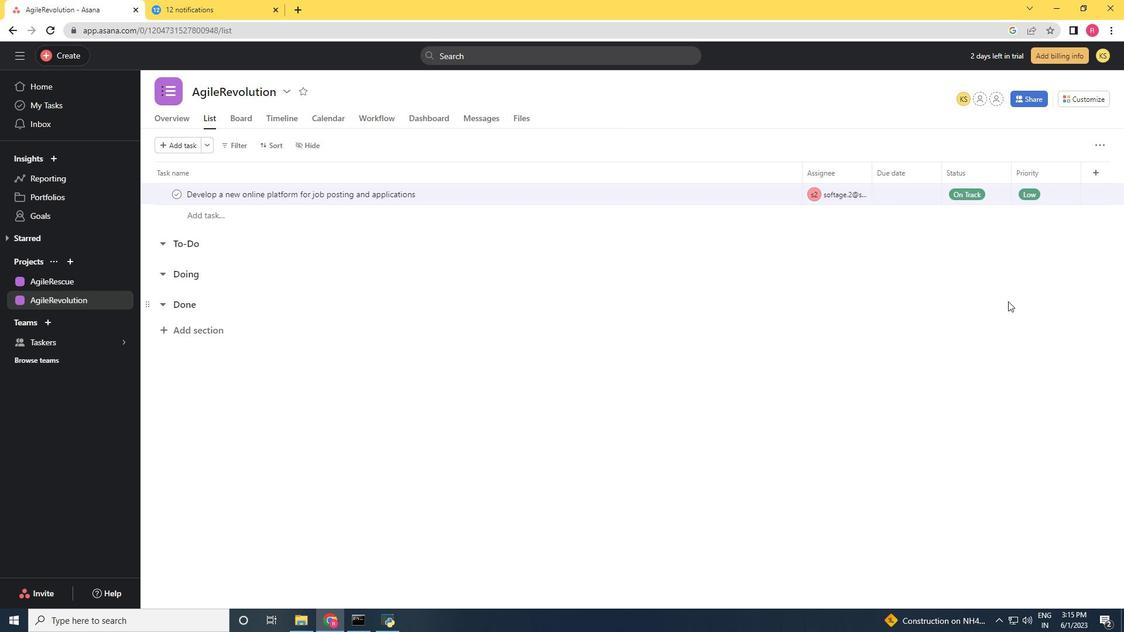 
